 Task: Change IN PROGRESS as Status of Issue Issue0000000056 in Backlog  in Scrum Project Project0000000012 in Jira. Change IN PROGRESS as Status of Issue Issue0000000058 in Backlog  in Scrum Project Project0000000012 in Jira. Change IN PROGRESS as Status of Issue Issue0000000060 in Backlog  in Scrum Project Project0000000012 in Jira. AssignAyush98111@gmail.com as Assignee of Issue Issue0000000051 in Backlog  in Scrum Project Project0000000011 in Jira. AssignAyush98111@gmail.com as Assignee of Issue Issue0000000052 in Backlog  in Scrum Project Project0000000011 in Jira
Action: Mouse moved to (237, 72)
Screenshot: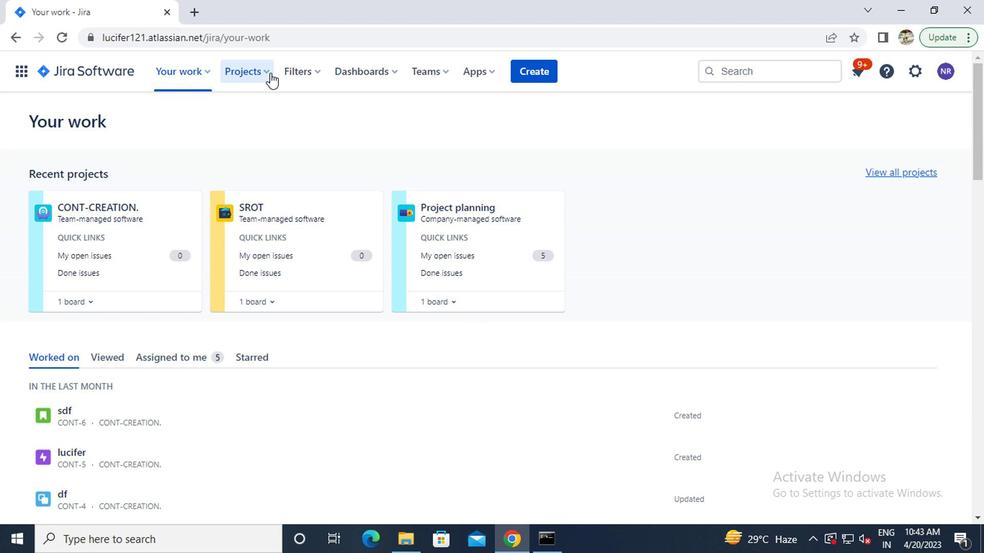 
Action: Mouse pressed left at (237, 72)
Screenshot: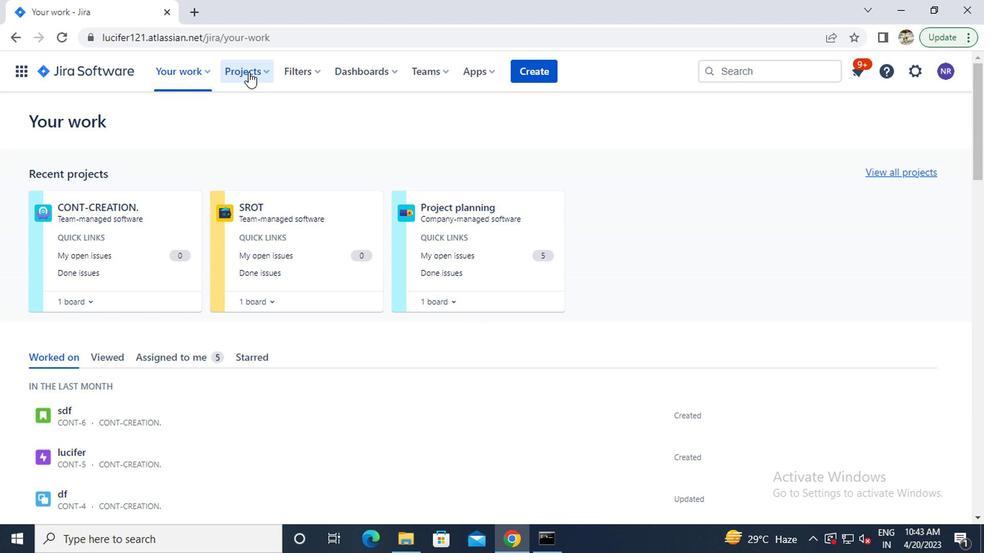 
Action: Mouse moved to (284, 130)
Screenshot: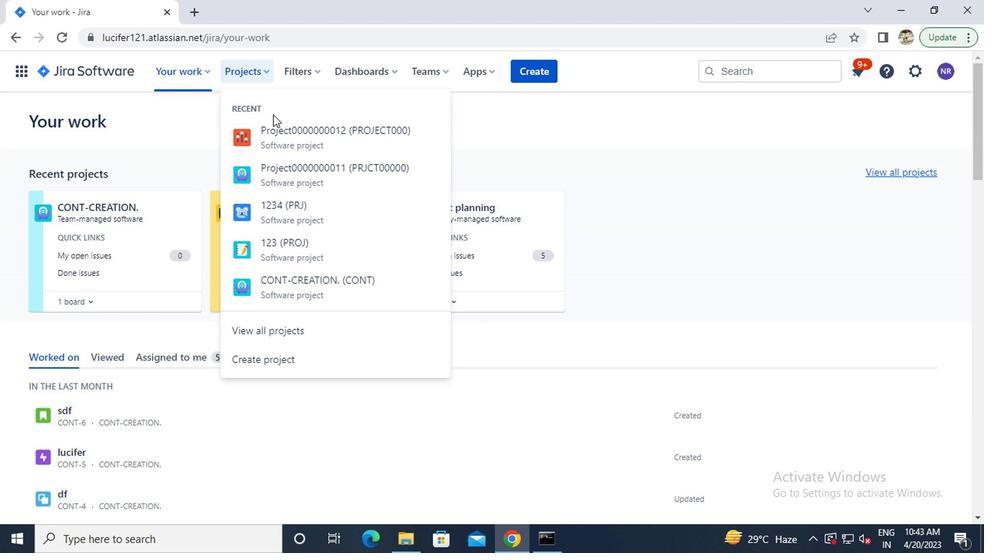 
Action: Mouse pressed left at (284, 130)
Screenshot: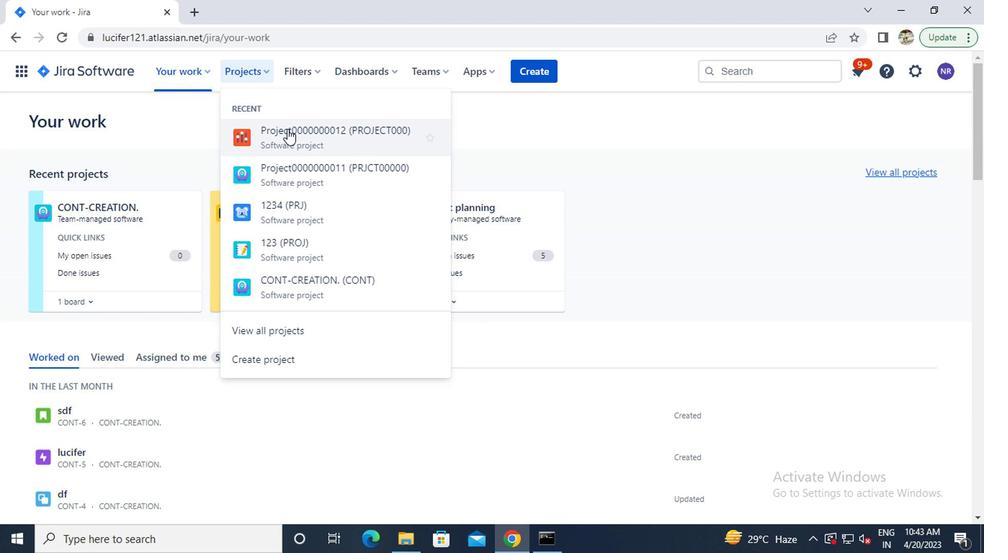 
Action: Mouse moved to (102, 222)
Screenshot: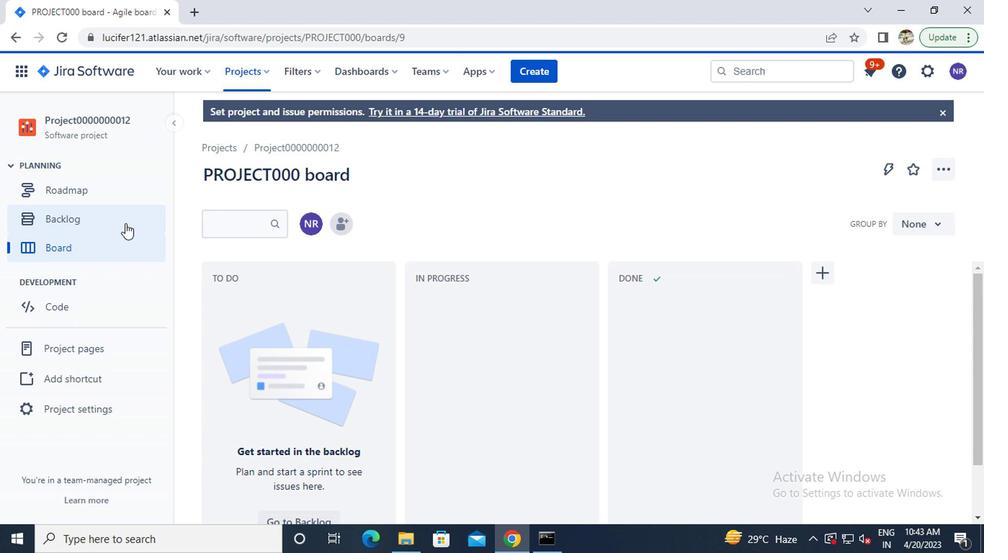 
Action: Mouse pressed left at (102, 222)
Screenshot: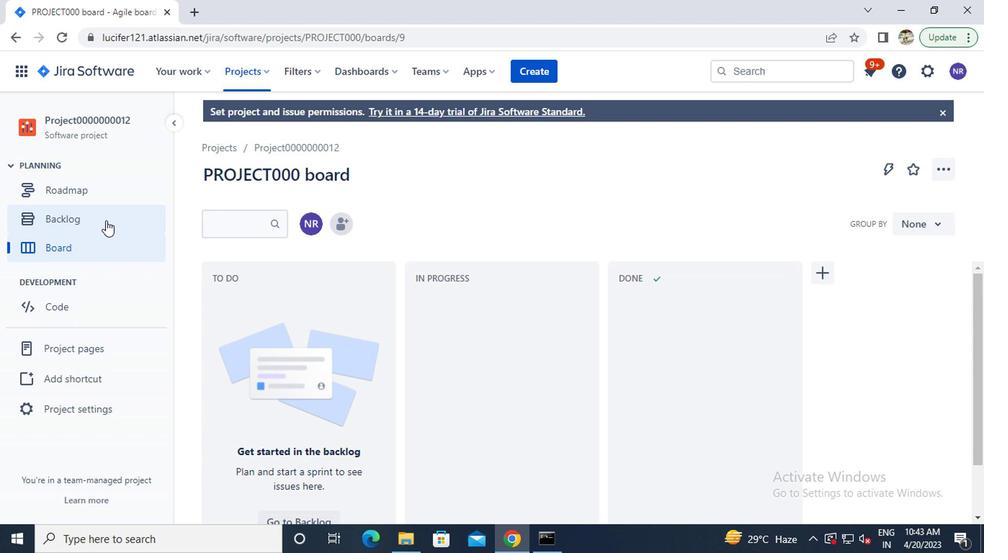 
Action: Mouse moved to (440, 286)
Screenshot: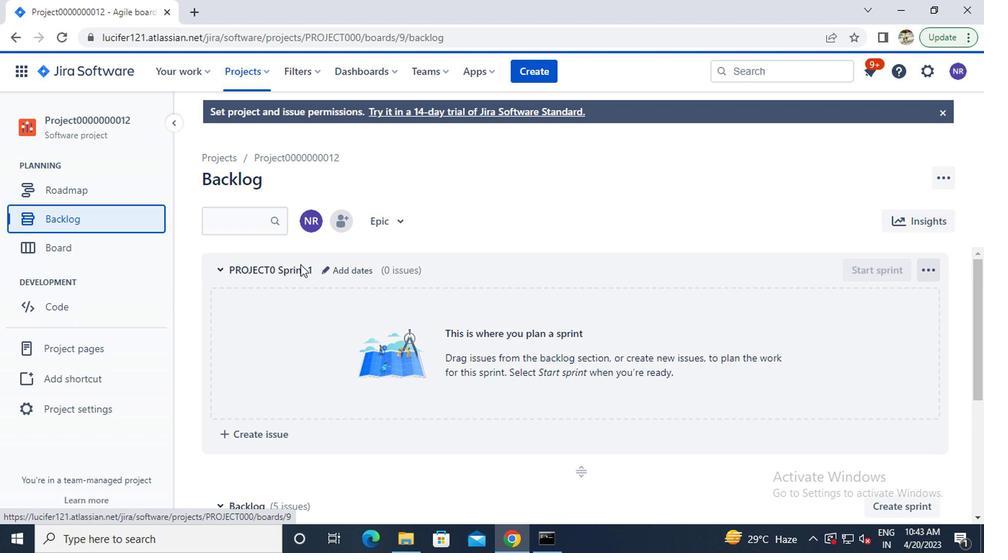 
Action: Mouse scrolled (440, 286) with delta (0, 0)
Screenshot: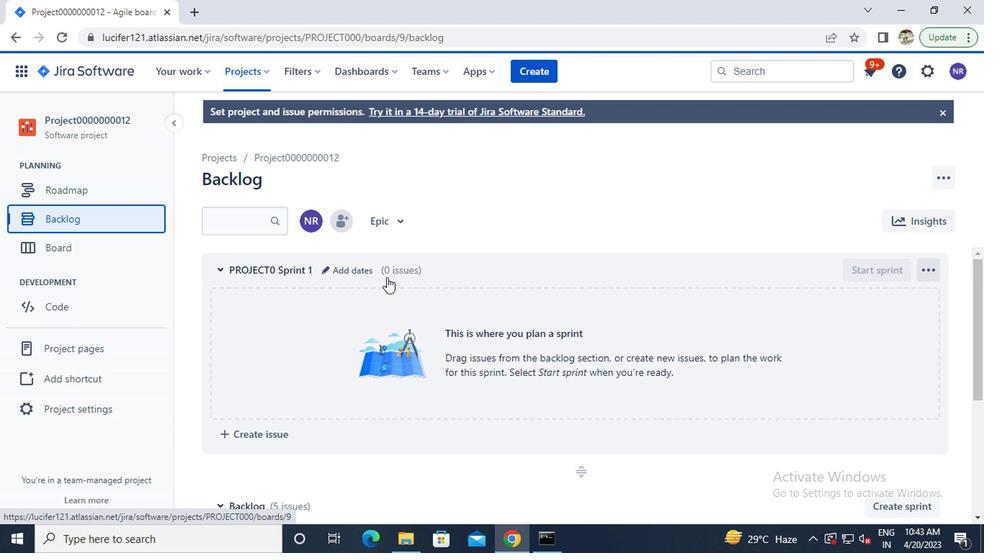 
Action: Mouse scrolled (440, 286) with delta (0, 0)
Screenshot: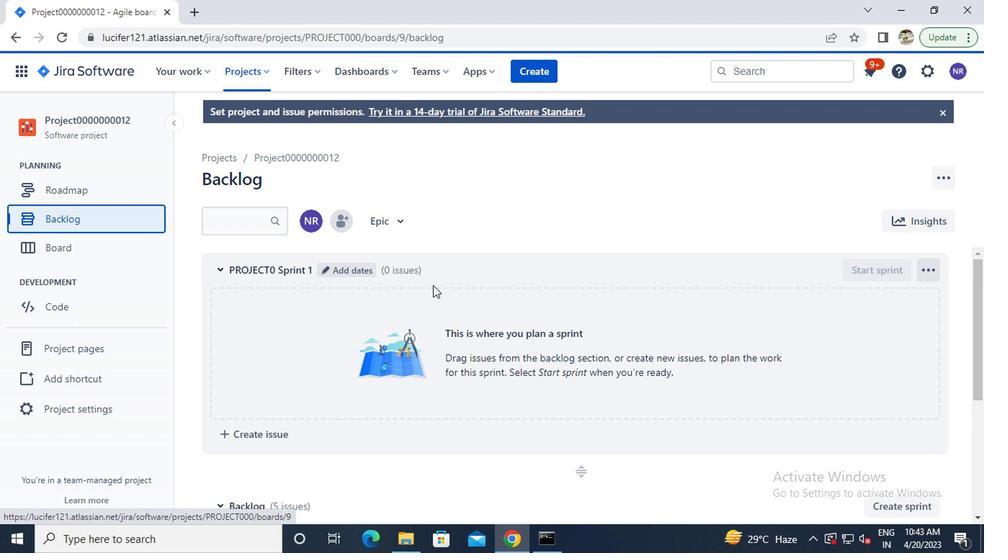 
Action: Mouse moved to (441, 287)
Screenshot: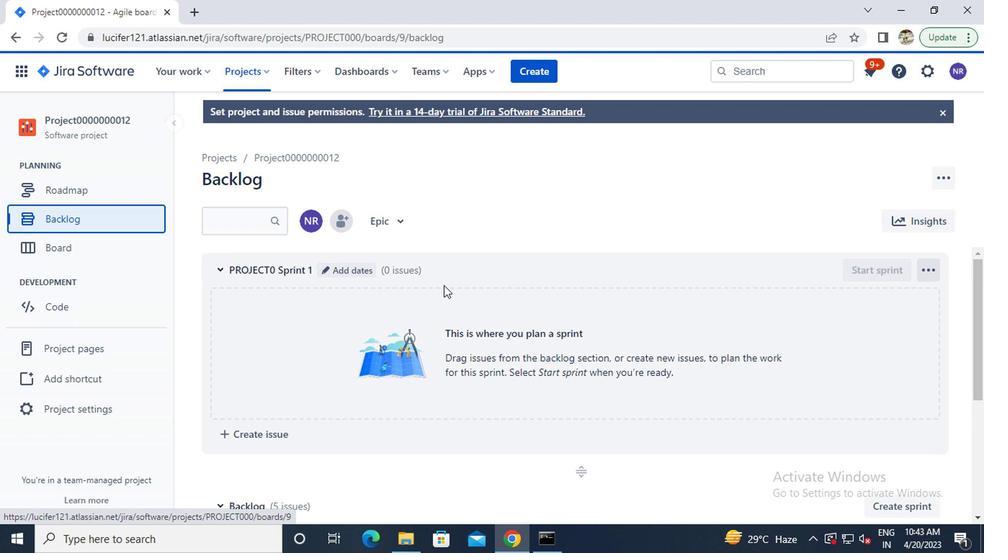 
Action: Mouse scrolled (441, 286) with delta (0, -1)
Screenshot: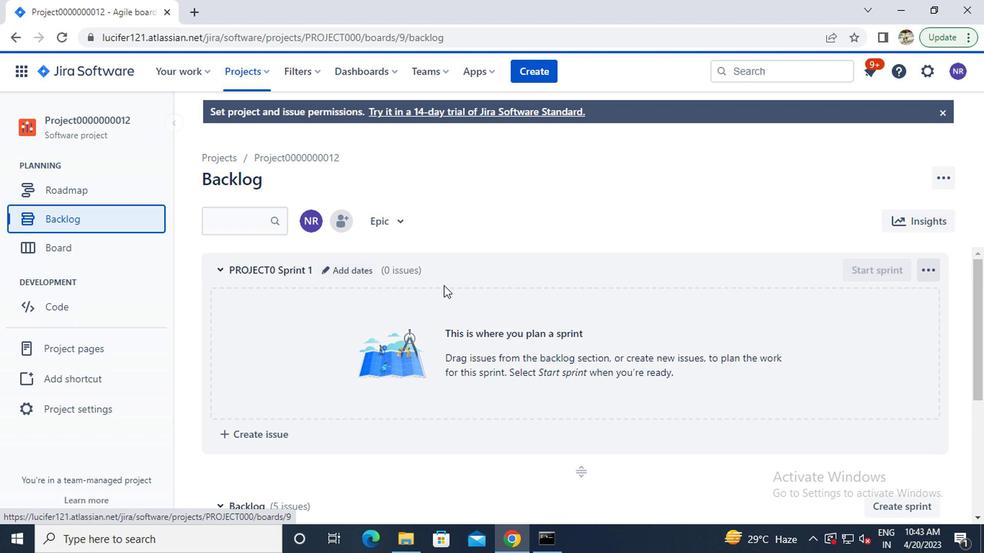 
Action: Mouse moved to (851, 321)
Screenshot: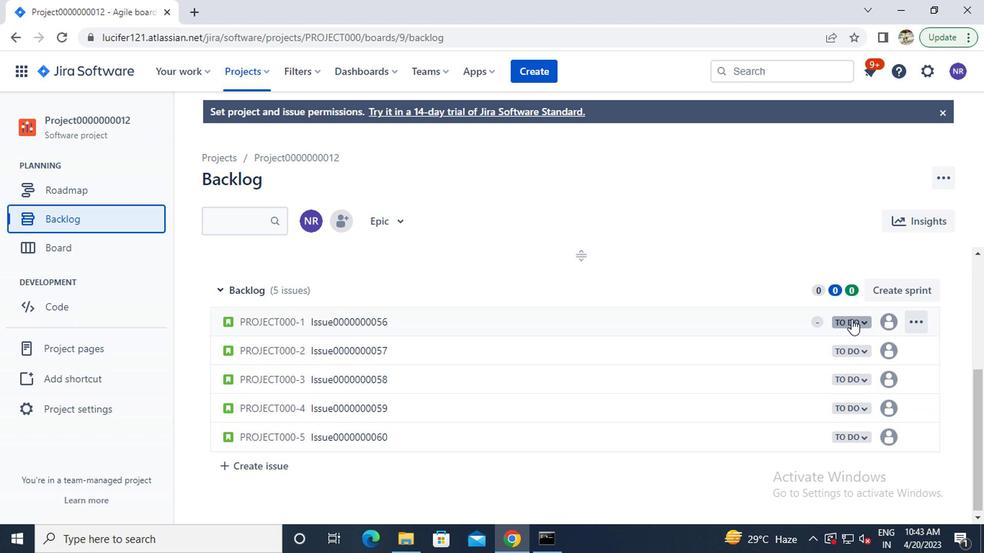 
Action: Mouse pressed left at (851, 321)
Screenshot: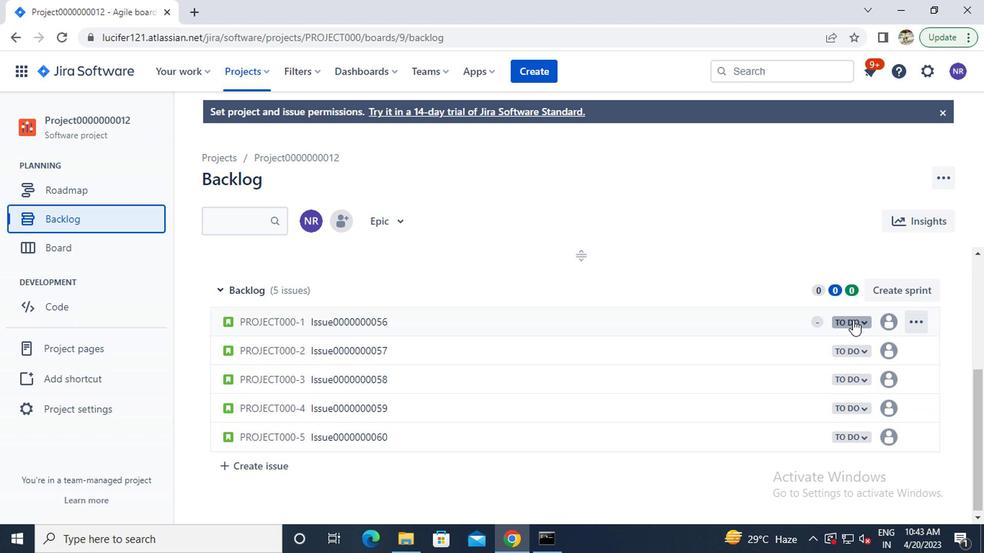 
Action: Mouse moved to (751, 352)
Screenshot: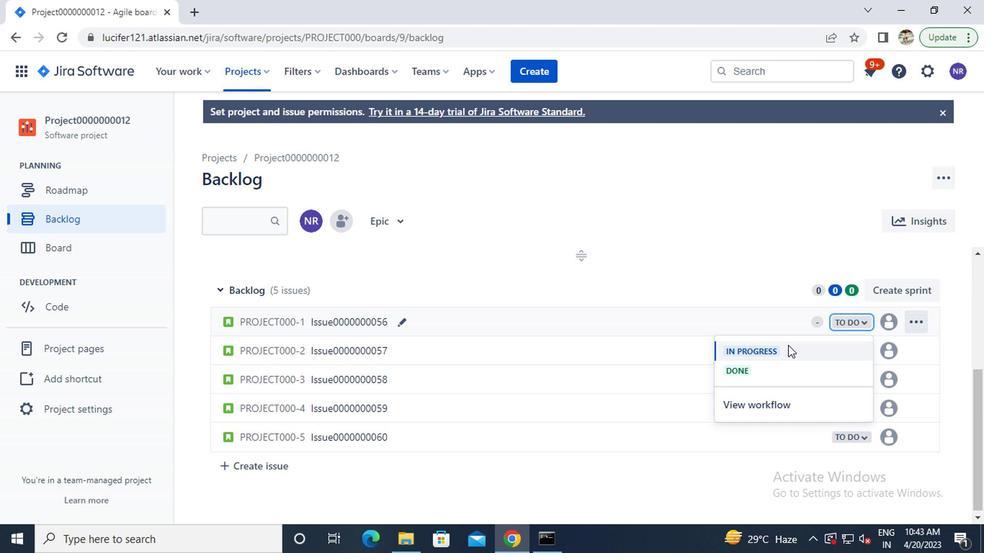 
Action: Mouse pressed left at (751, 352)
Screenshot: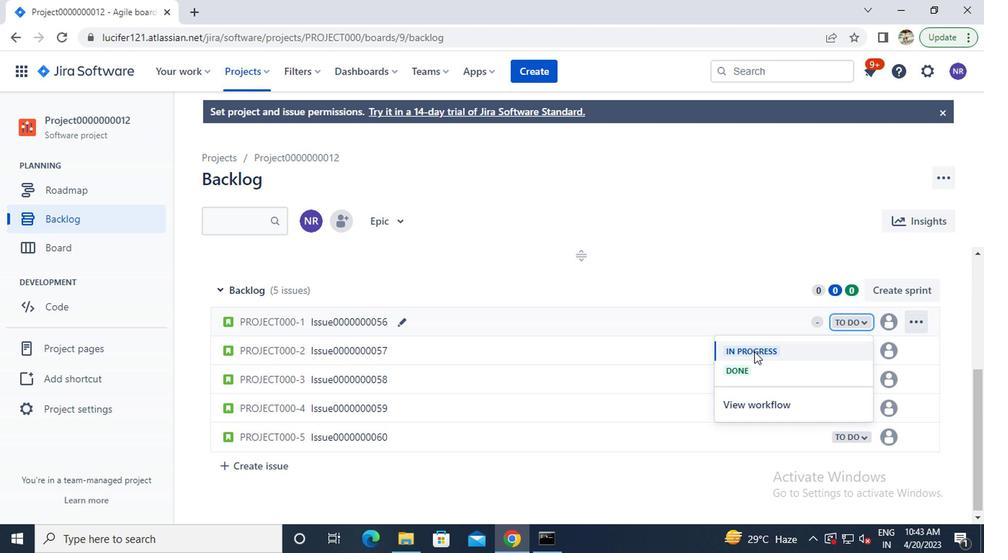 
Action: Mouse moved to (858, 381)
Screenshot: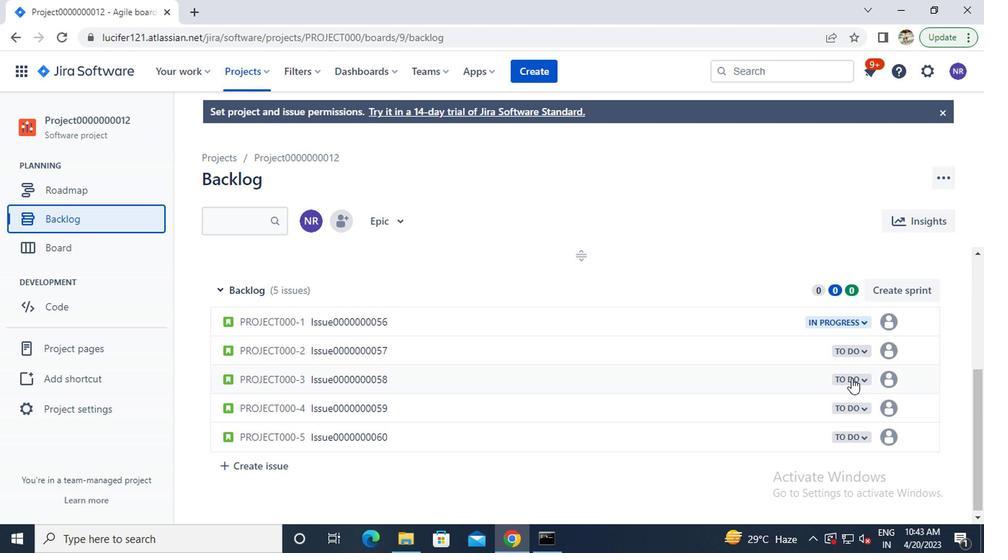 
Action: Mouse pressed left at (858, 381)
Screenshot: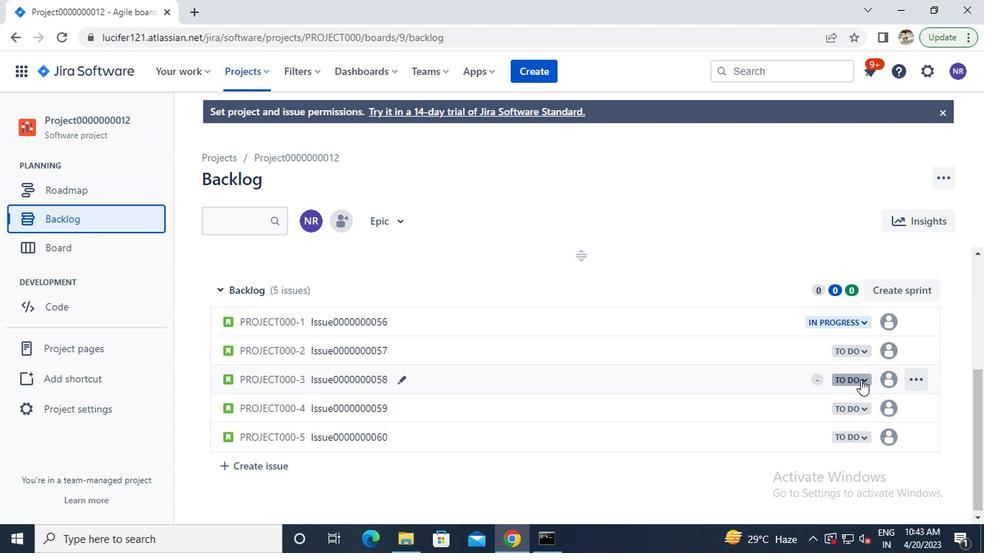 
Action: Mouse moved to (765, 413)
Screenshot: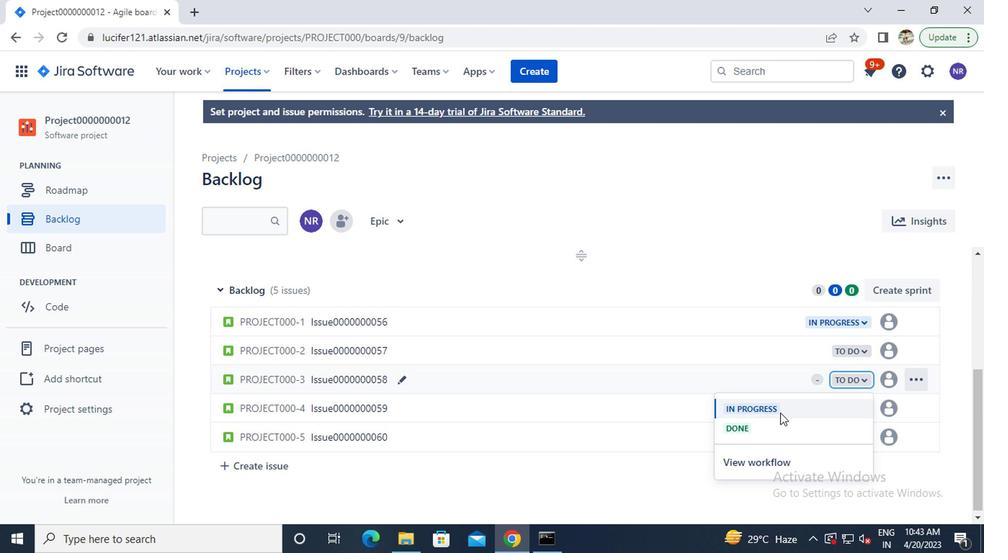 
Action: Mouse pressed left at (765, 413)
Screenshot: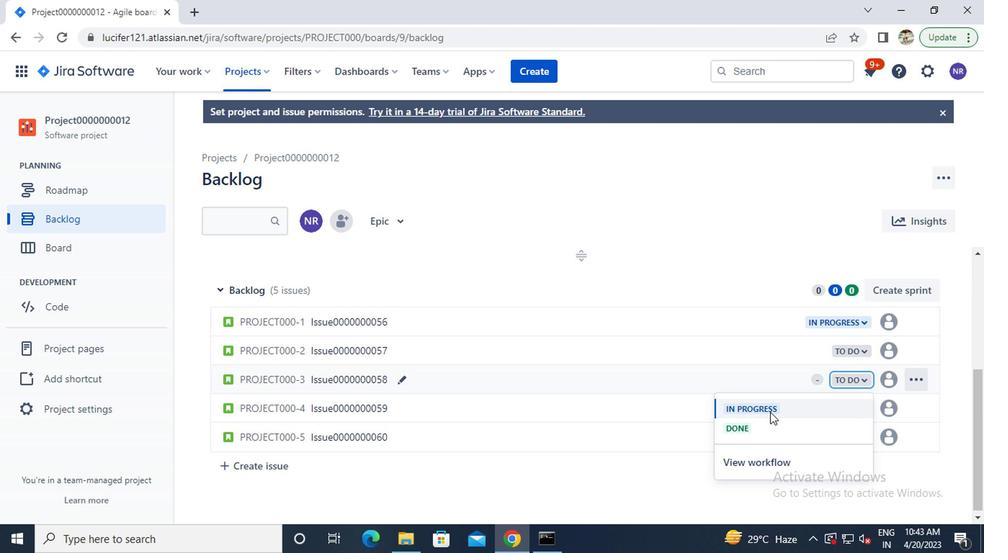 
Action: Mouse moved to (838, 438)
Screenshot: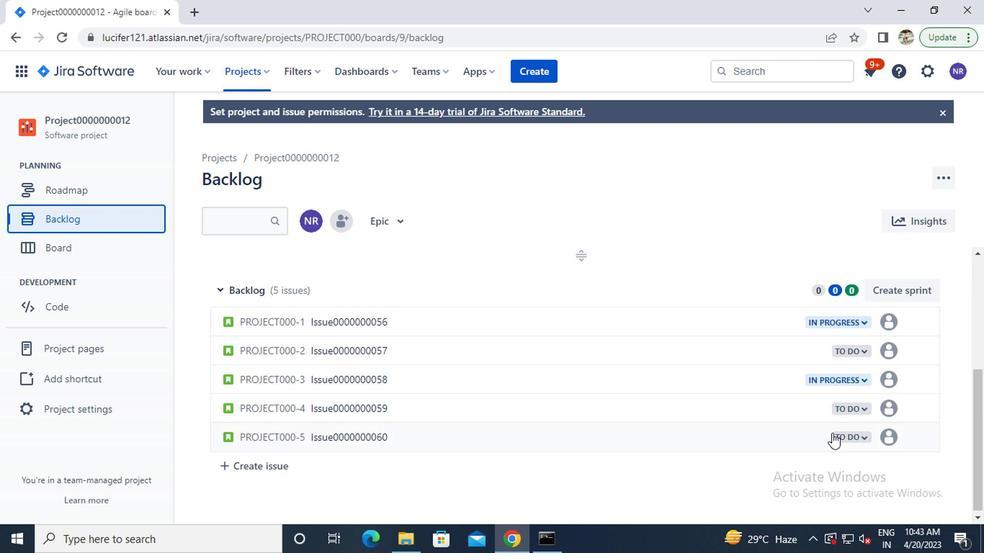 
Action: Mouse pressed left at (838, 438)
Screenshot: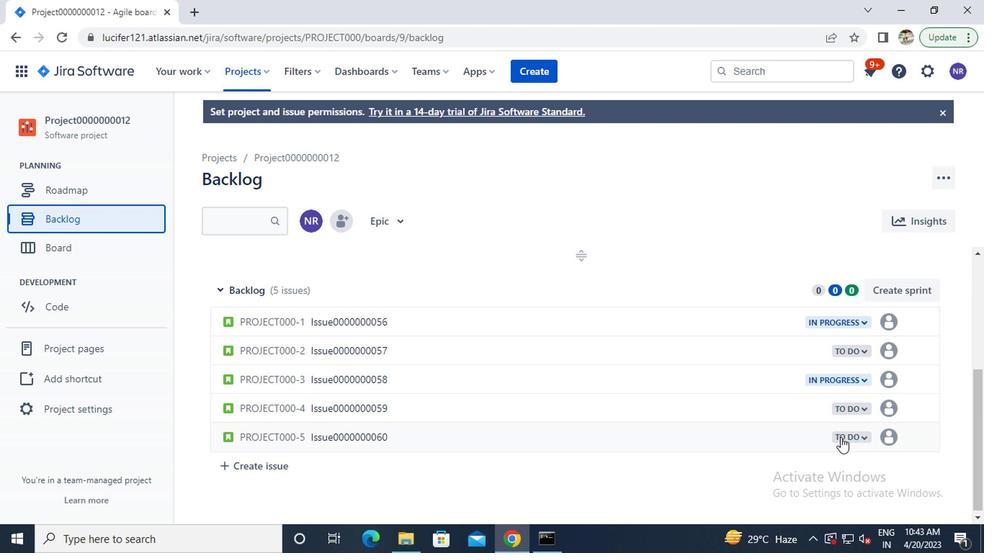 
Action: Mouse moved to (769, 353)
Screenshot: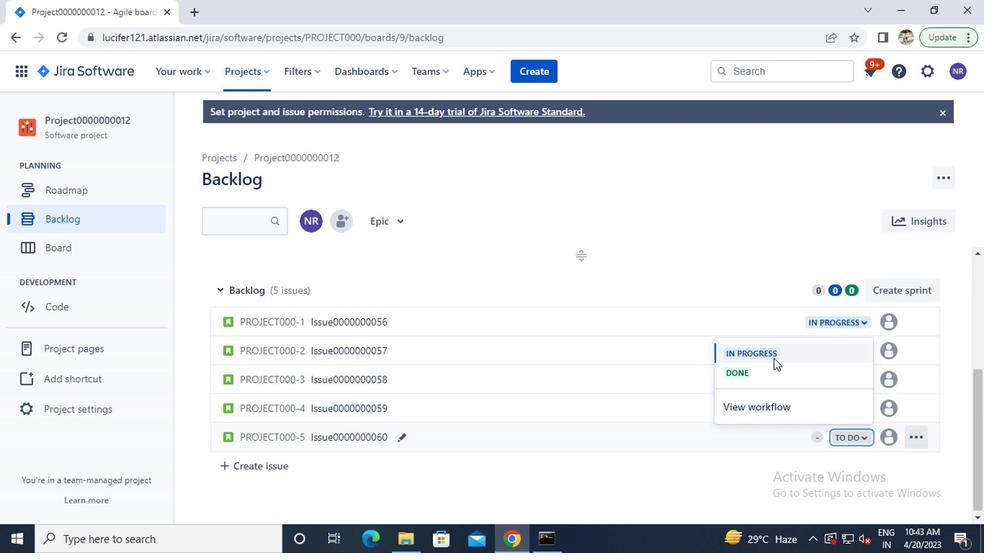 
Action: Mouse pressed left at (769, 353)
Screenshot: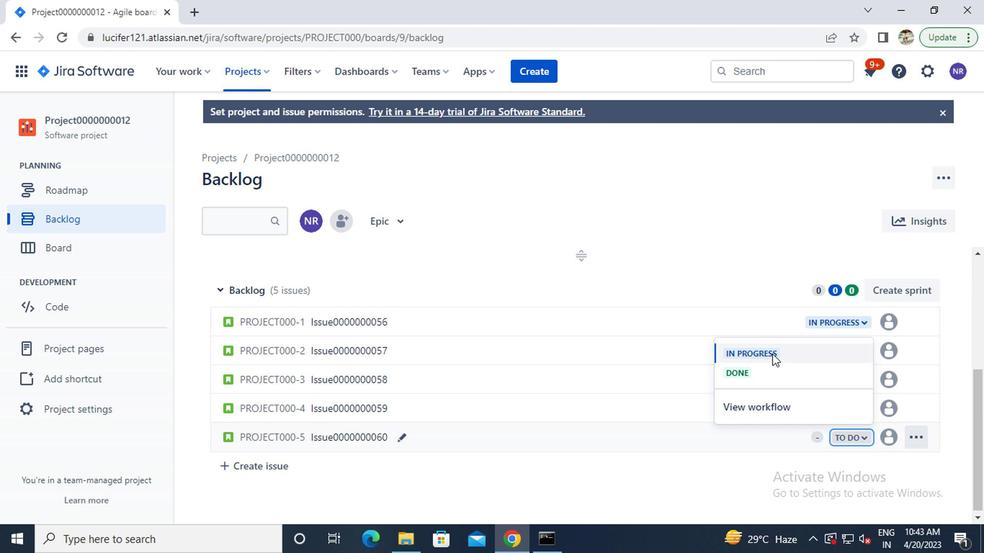 
Action: Mouse moved to (243, 70)
Screenshot: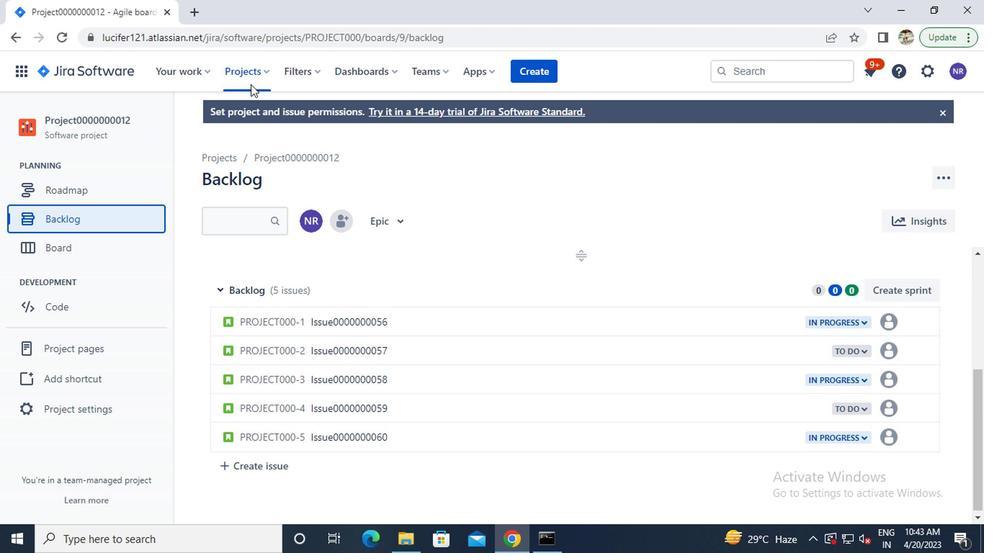 
Action: Mouse pressed left at (243, 70)
Screenshot: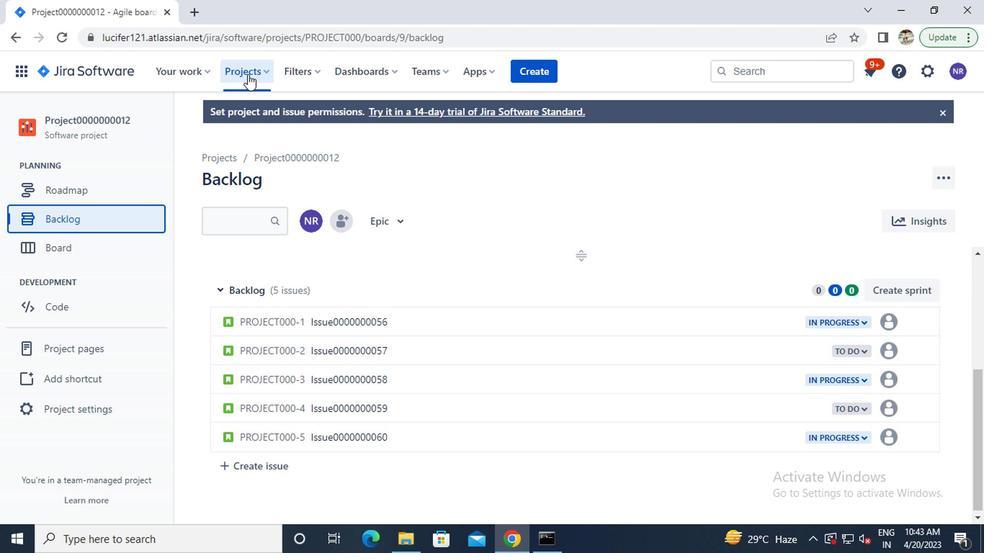 
Action: Mouse moved to (289, 180)
Screenshot: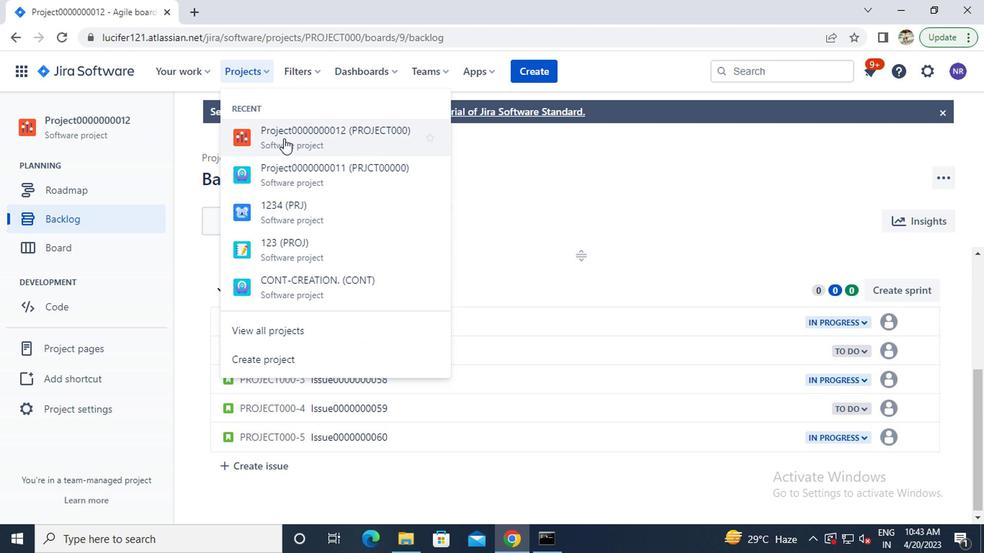 
Action: Mouse pressed left at (289, 180)
Screenshot: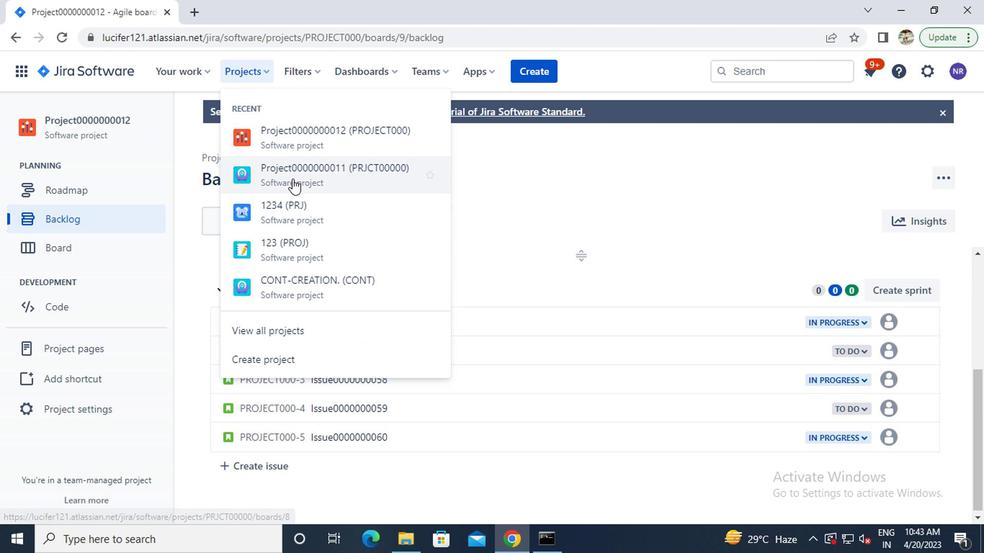 
Action: Mouse moved to (89, 222)
Screenshot: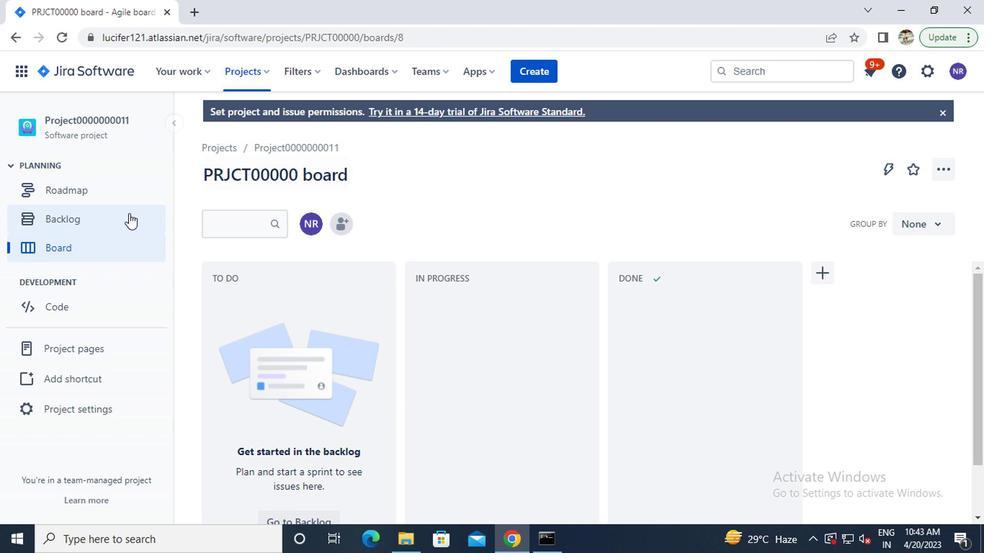 
Action: Mouse pressed left at (89, 222)
Screenshot: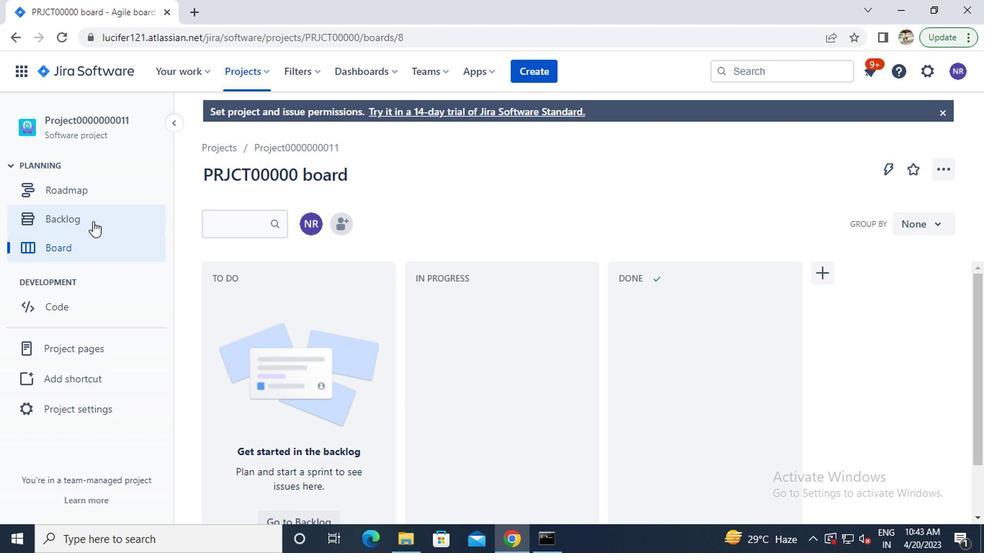 
Action: Mouse moved to (634, 342)
Screenshot: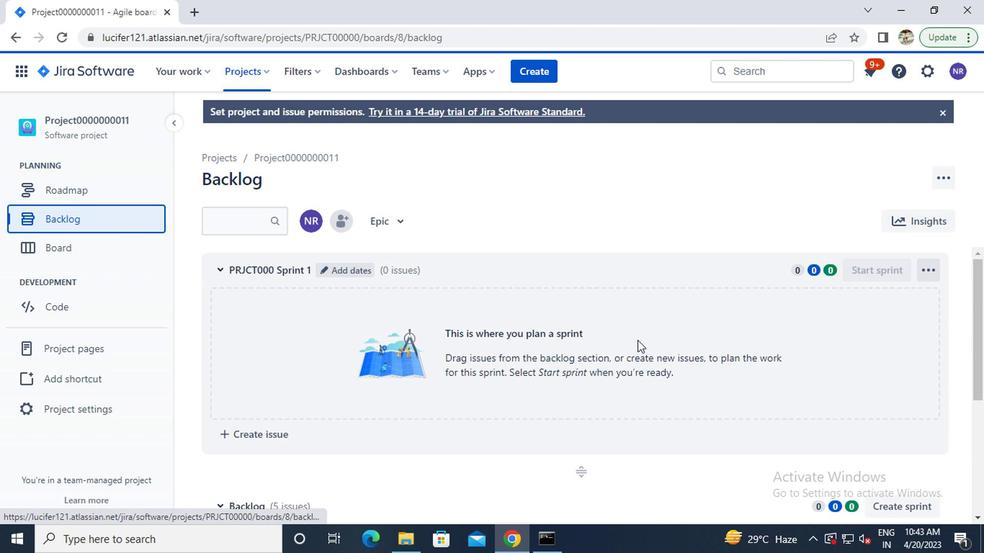 
Action: Mouse scrolled (634, 341) with delta (0, 0)
Screenshot: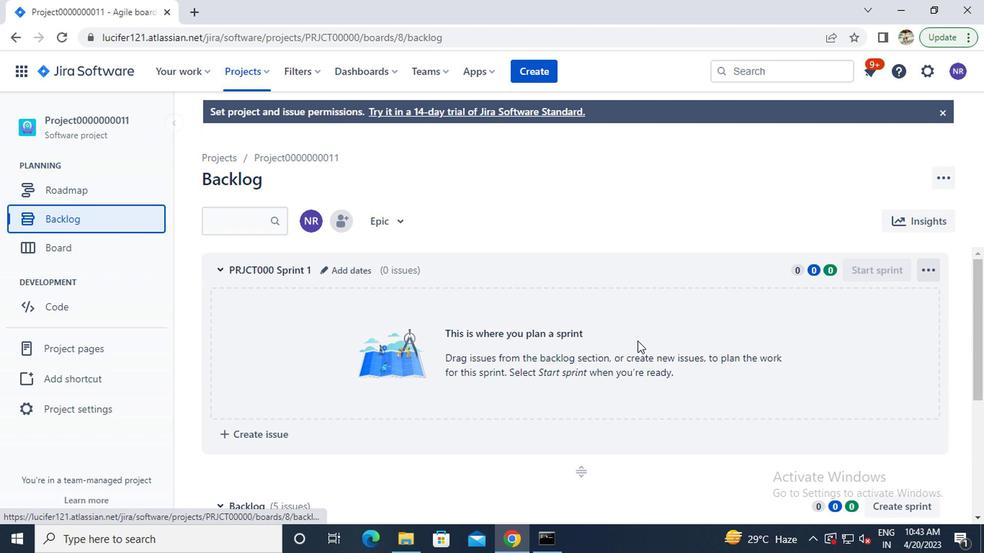 
Action: Mouse scrolled (634, 341) with delta (0, 0)
Screenshot: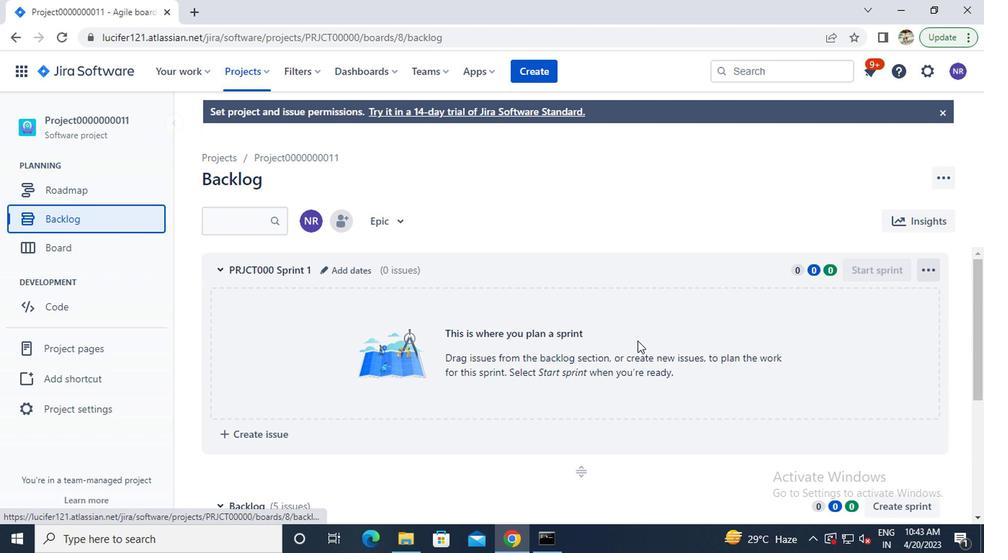 
Action: Mouse moved to (882, 390)
Screenshot: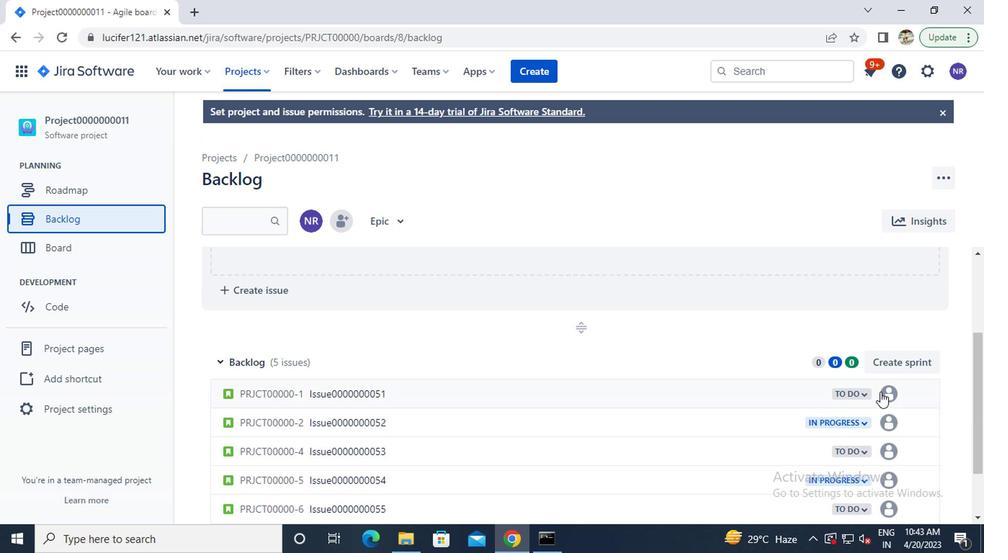 
Action: Mouse pressed left at (882, 390)
Screenshot: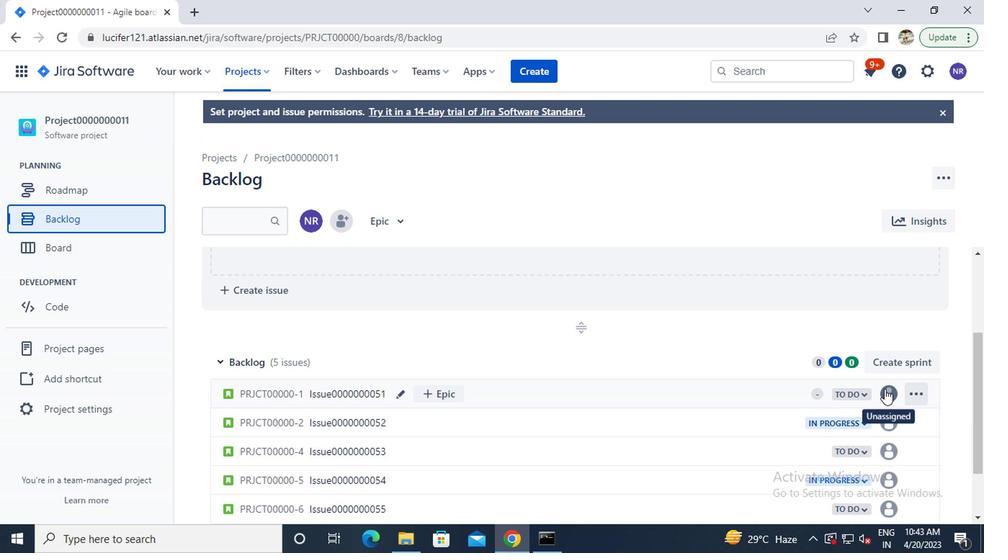 
Action: Key pressed ay
Screenshot: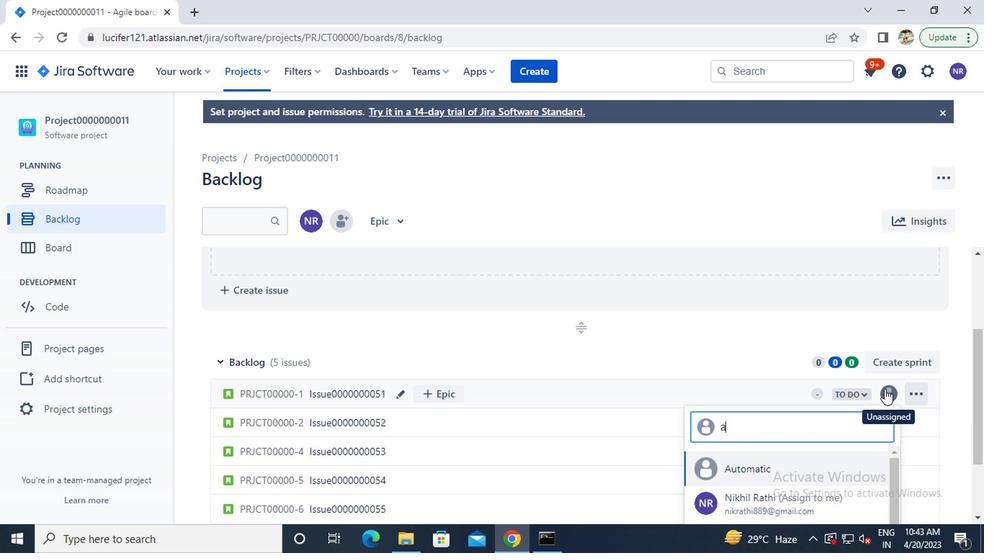 
Action: Mouse moved to (765, 466)
Screenshot: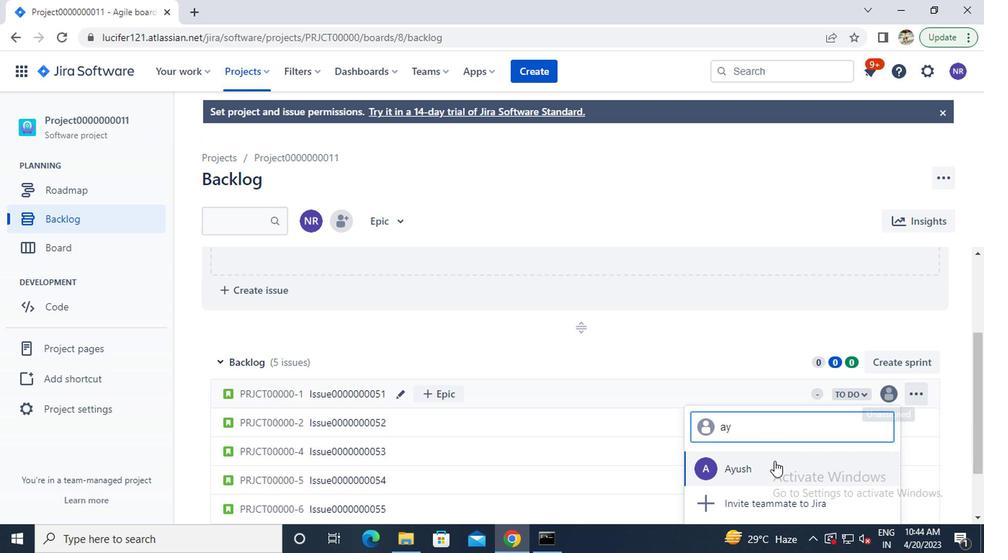 
Action: Mouse pressed left at (765, 466)
Screenshot: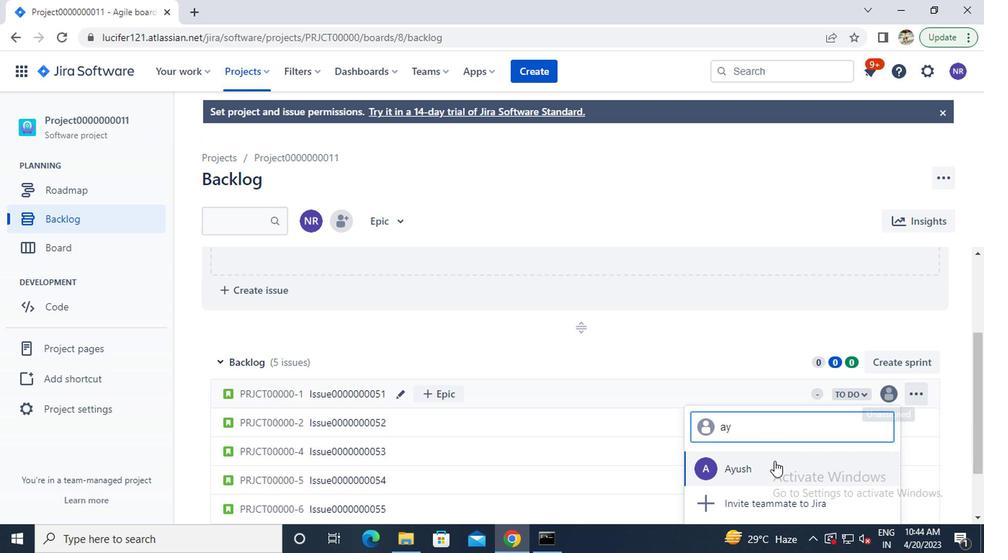
Action: Mouse moved to (881, 424)
Screenshot: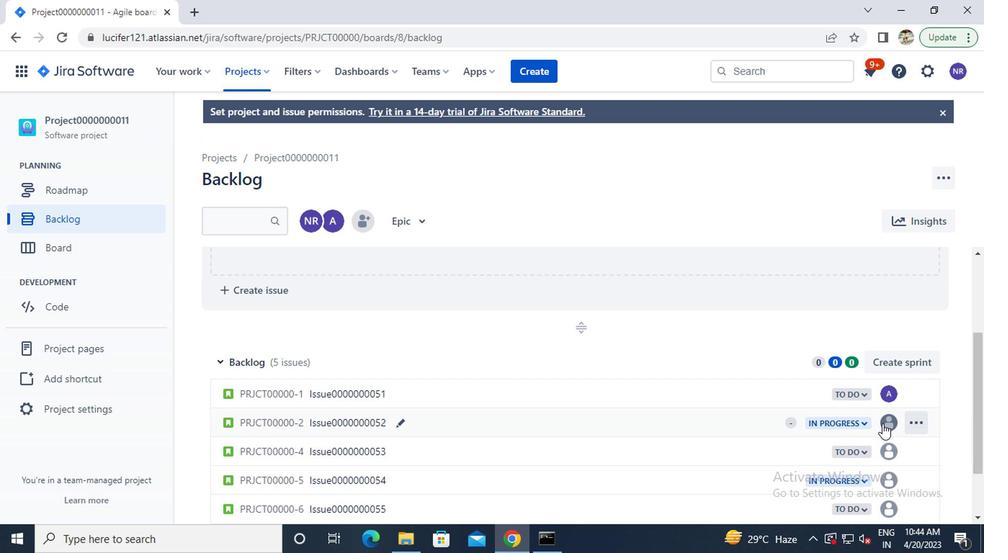 
Action: Mouse pressed left at (881, 424)
Screenshot: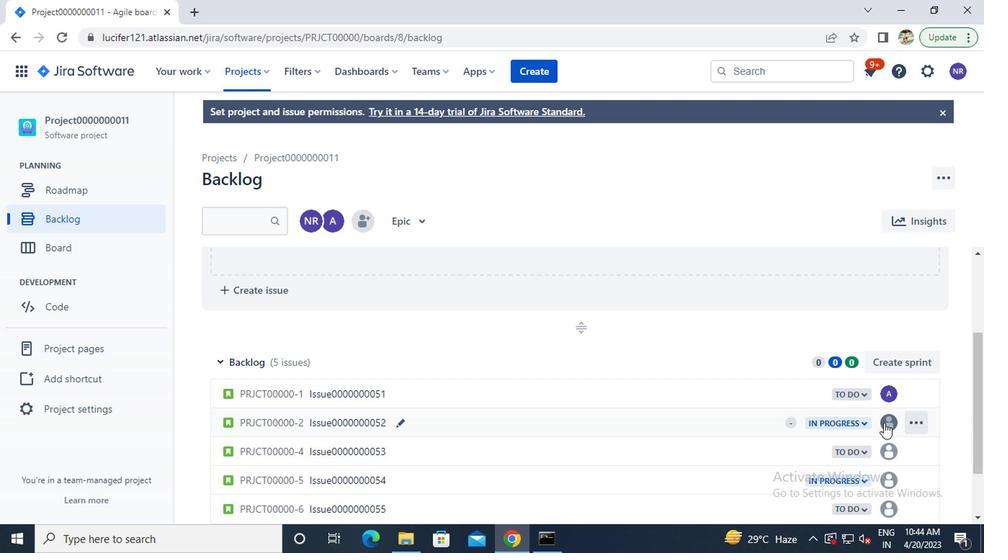 
Action: Mouse moved to (881, 424)
Screenshot: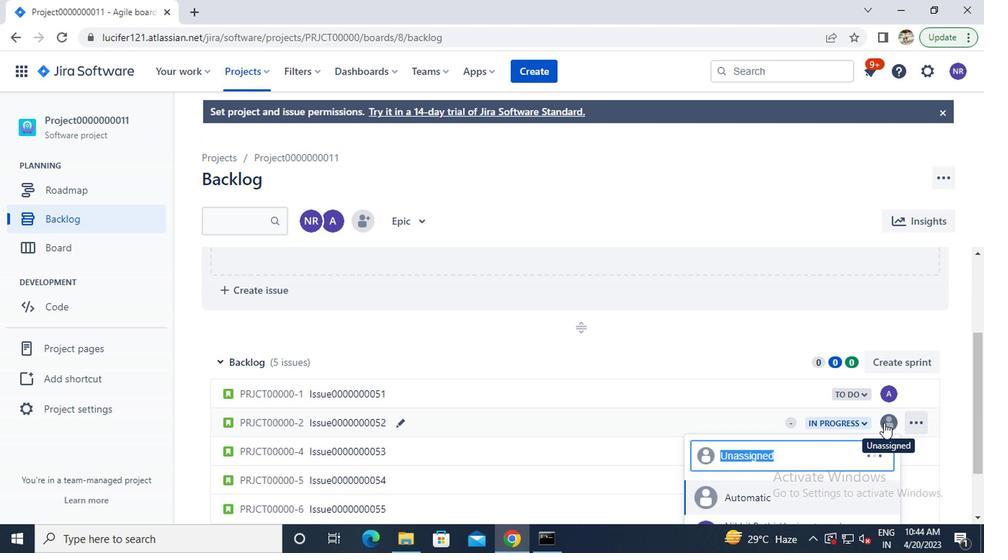 
Action: Key pressed ayu
Screenshot: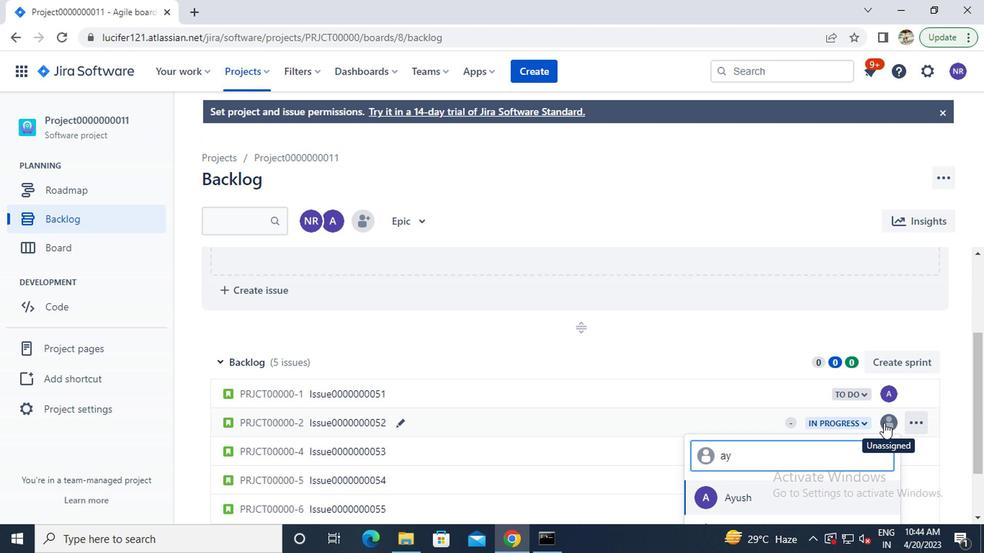 
Action: Mouse moved to (725, 500)
Screenshot: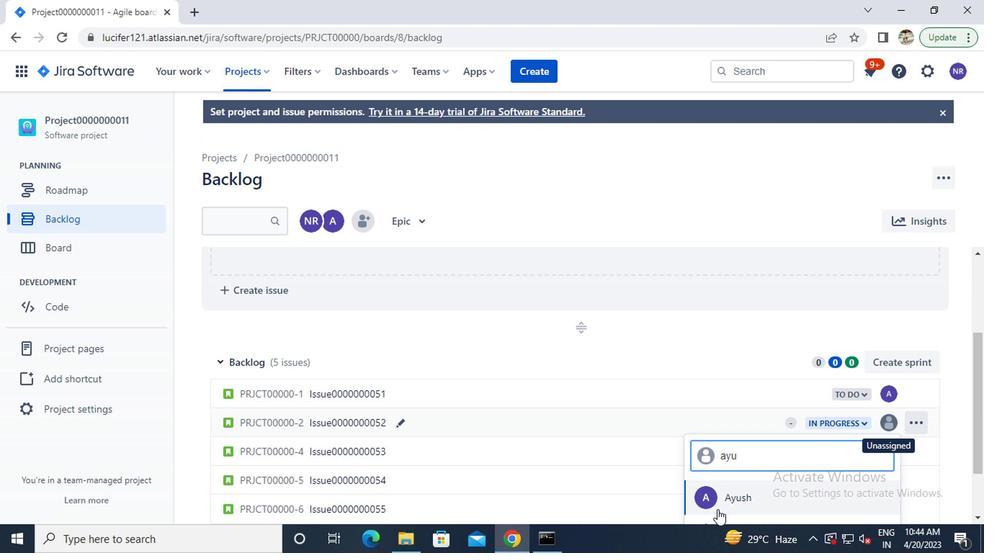 
Action: Mouse pressed left at (725, 500)
Screenshot: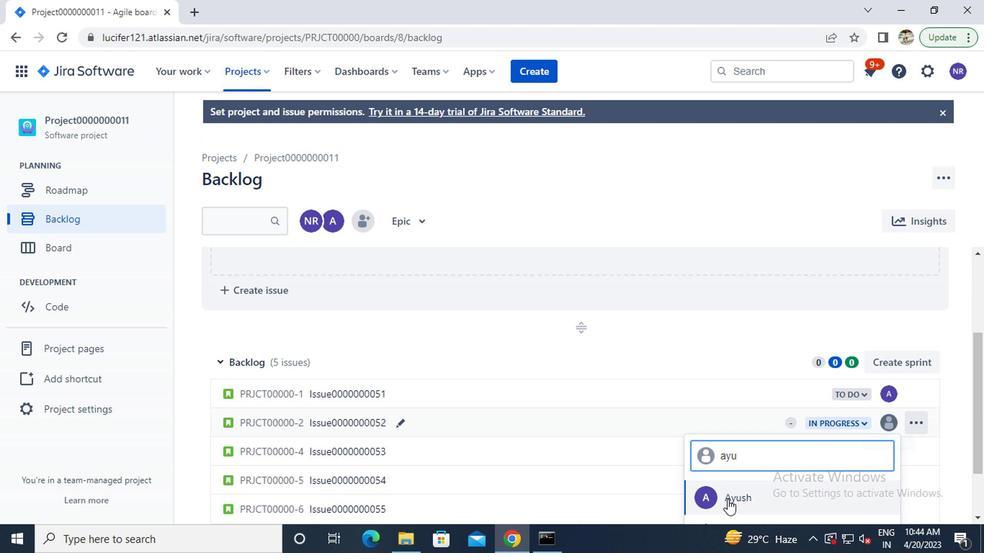 
Action: Mouse moved to (725, 500)
Screenshot: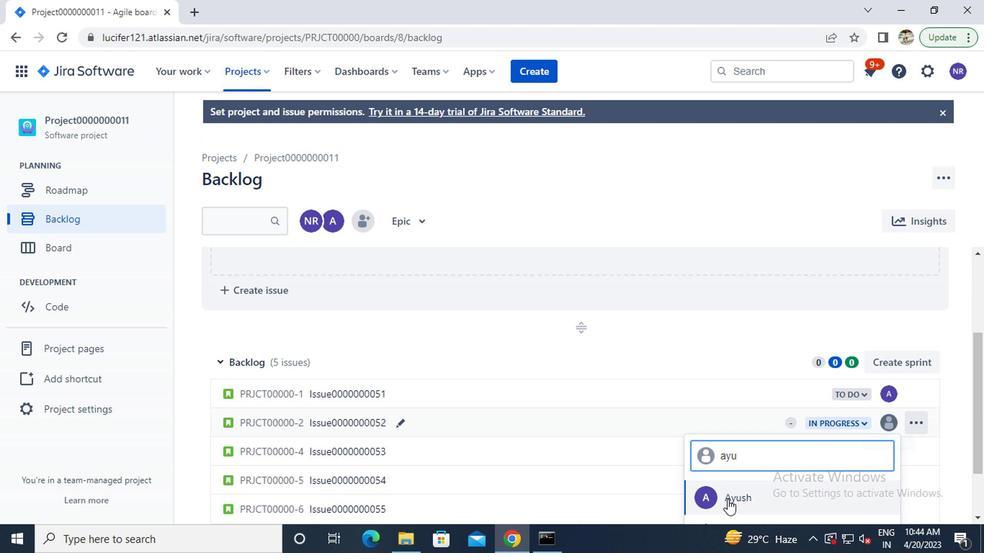 
